 Task: Select "Was senior to you but did not manage directly" as a relationship.
Action: Mouse moved to (855, 87)
Screenshot: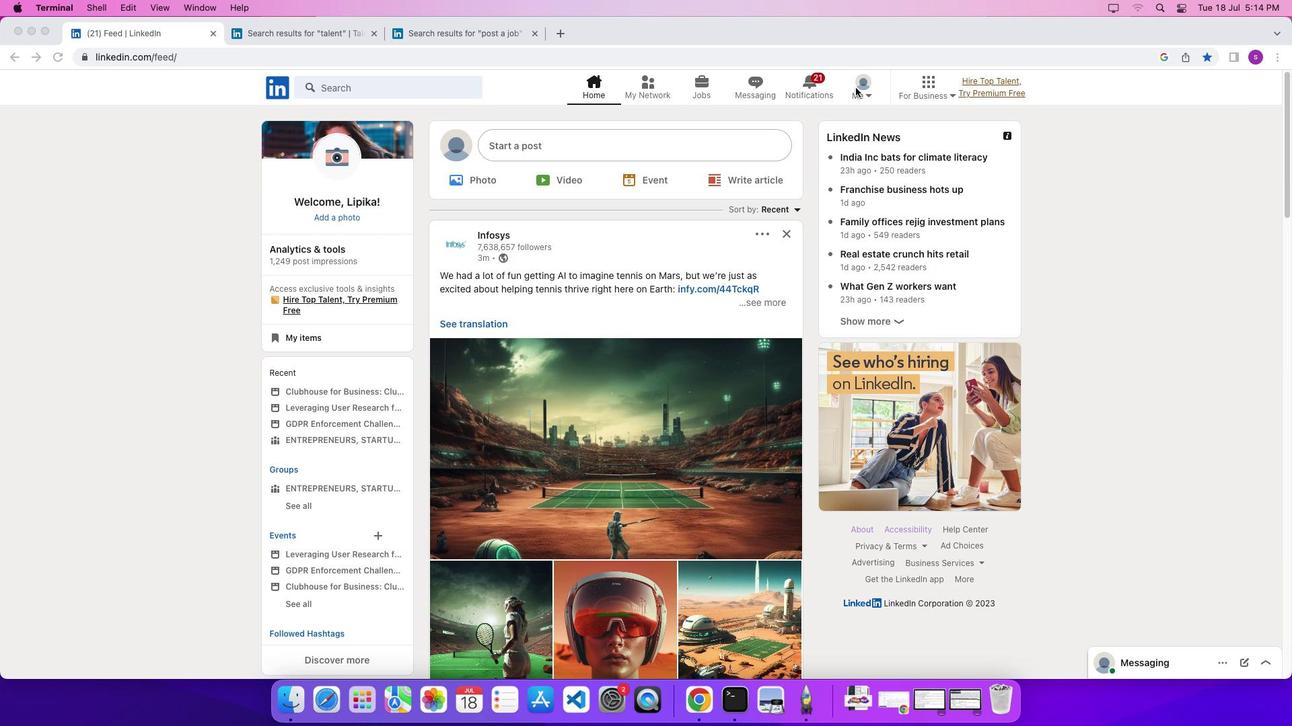 
Action: Mouse pressed left at (855, 87)
Screenshot: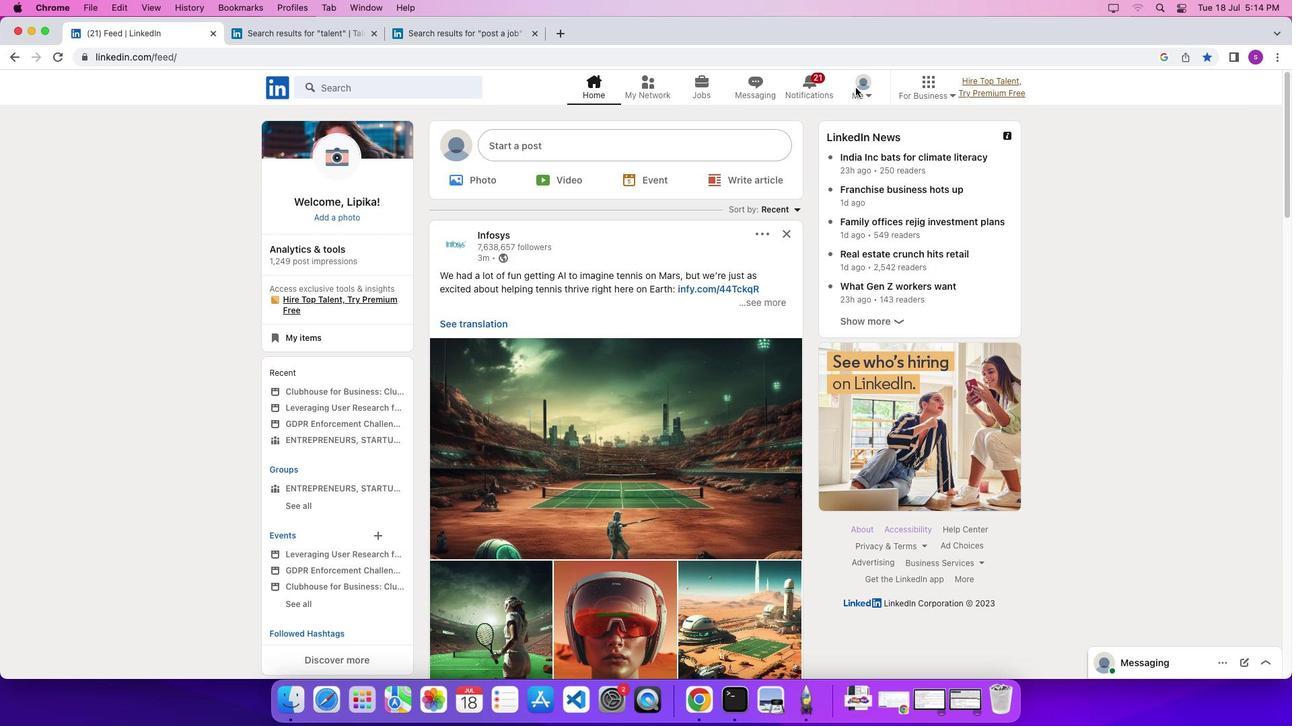 
Action: Mouse moved to (860, 88)
Screenshot: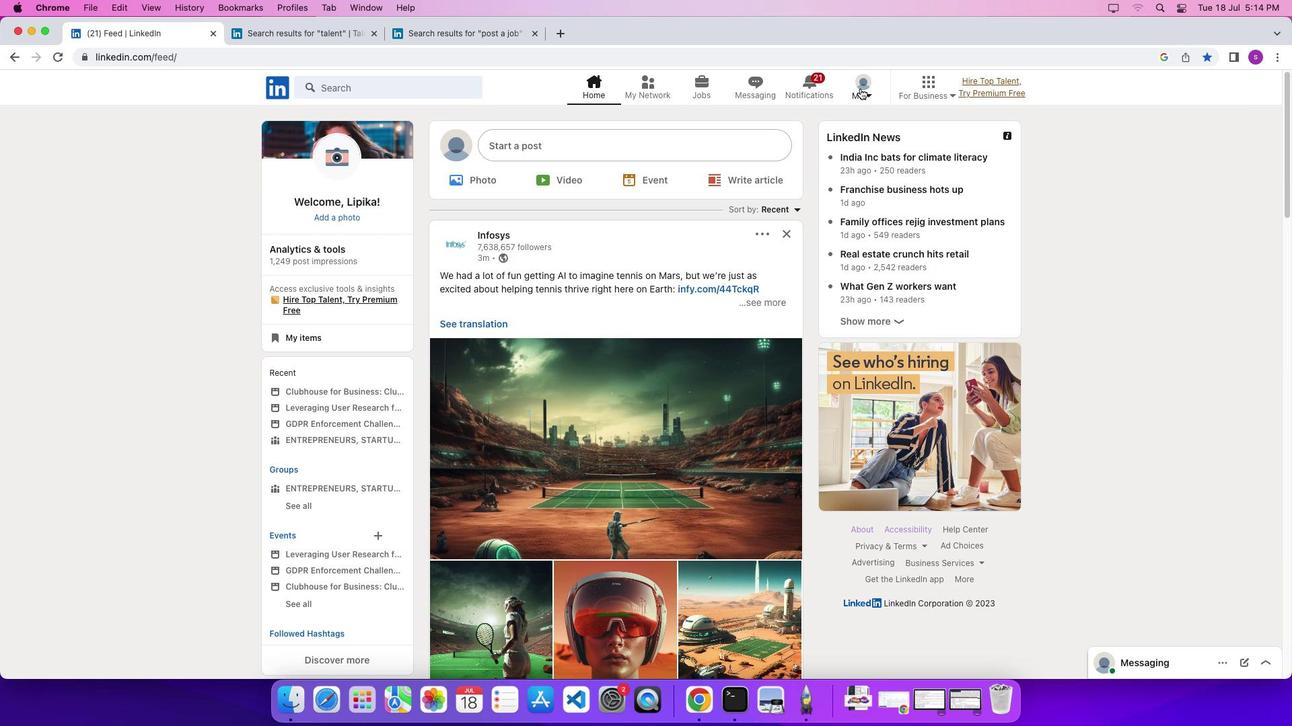 
Action: Mouse pressed left at (860, 88)
Screenshot: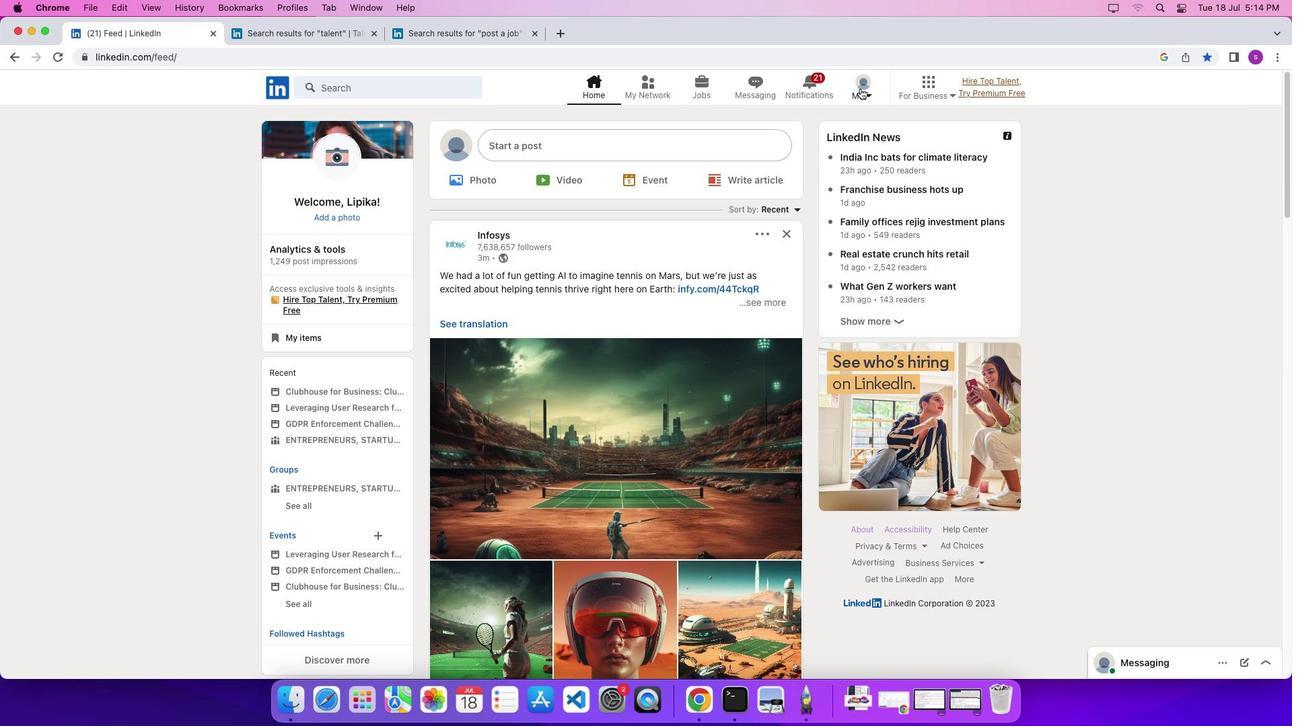 
Action: Mouse moved to (869, 96)
Screenshot: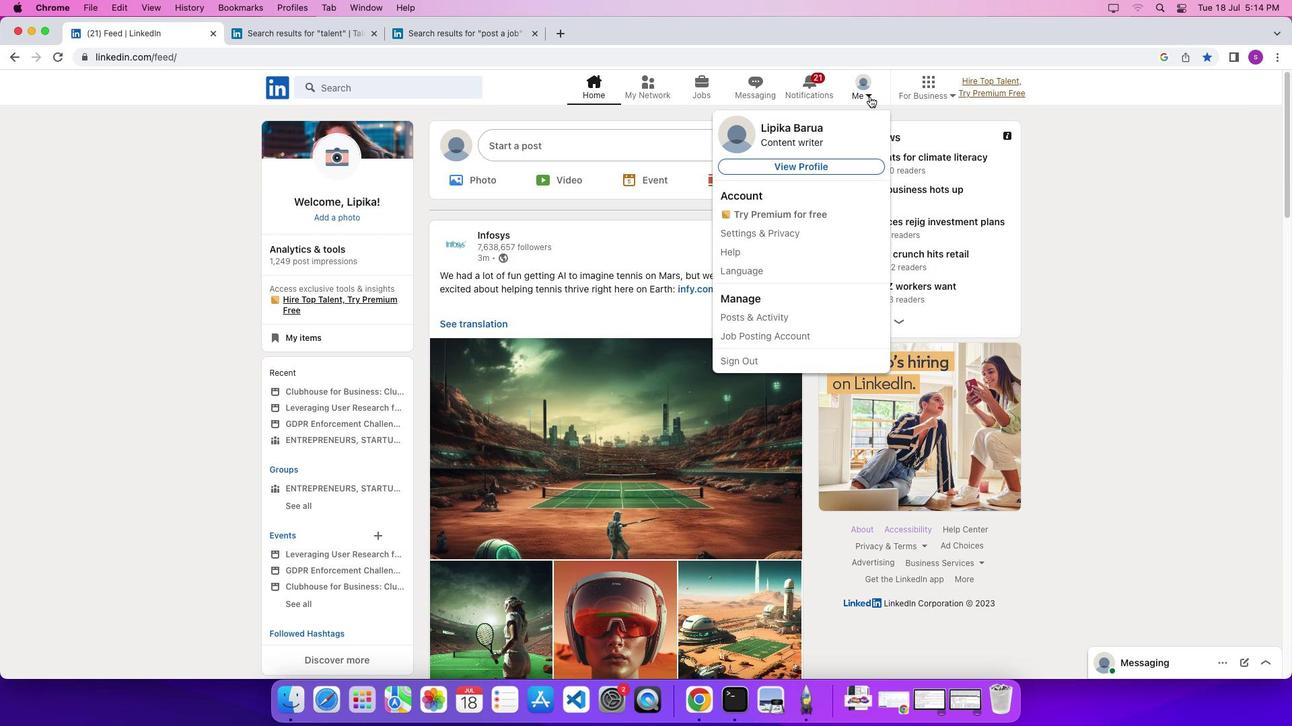 
Action: Mouse pressed left at (869, 96)
Screenshot: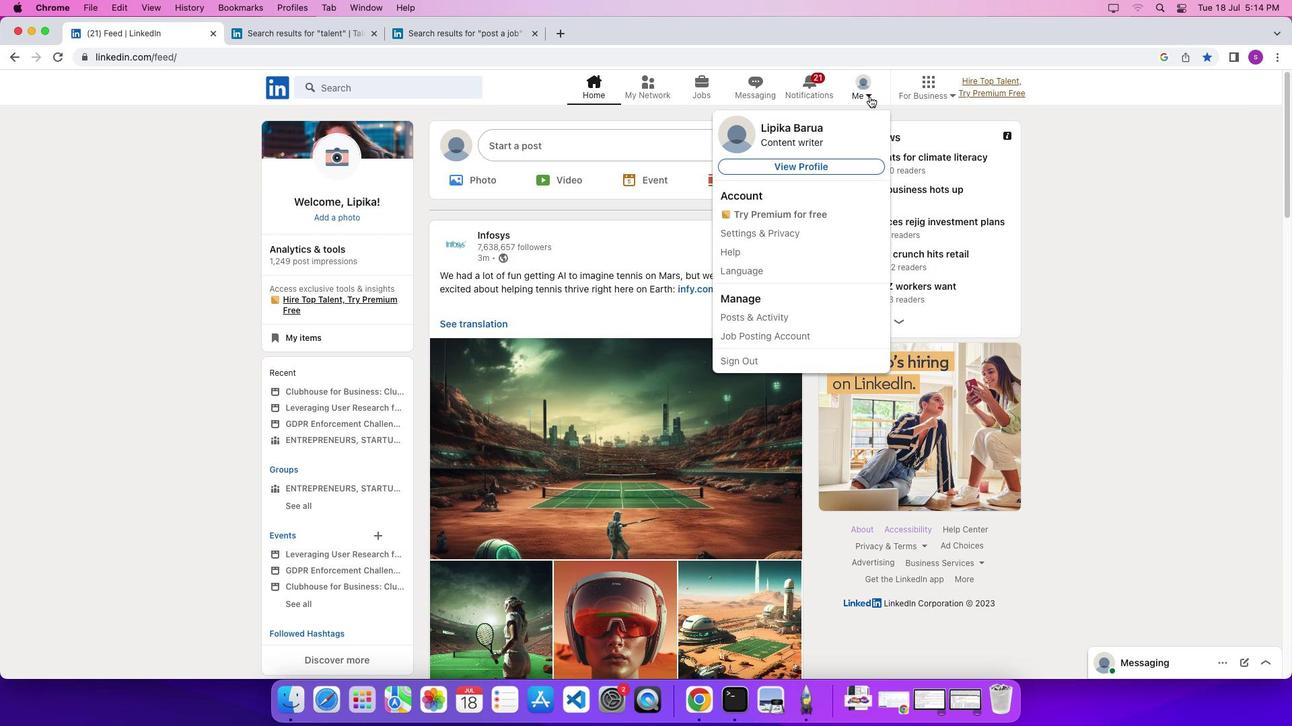 
Action: Mouse pressed left at (869, 96)
Screenshot: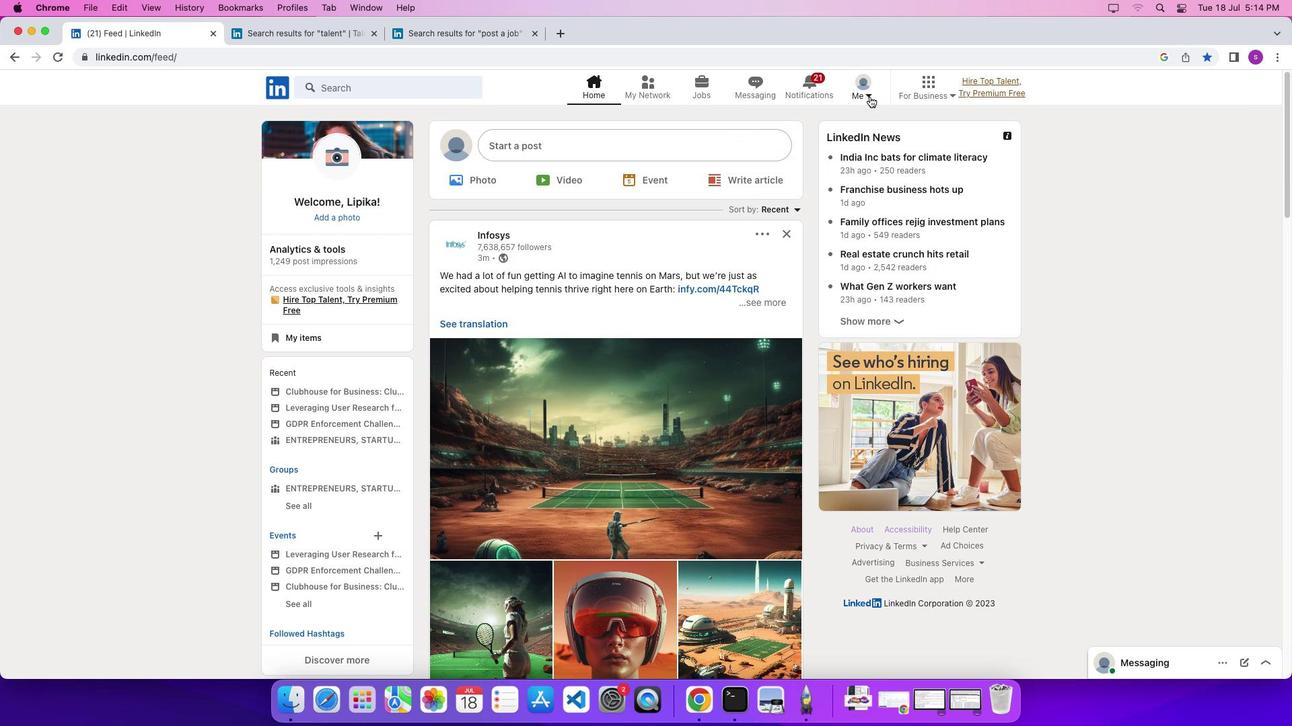 
Action: Mouse moved to (780, 161)
Screenshot: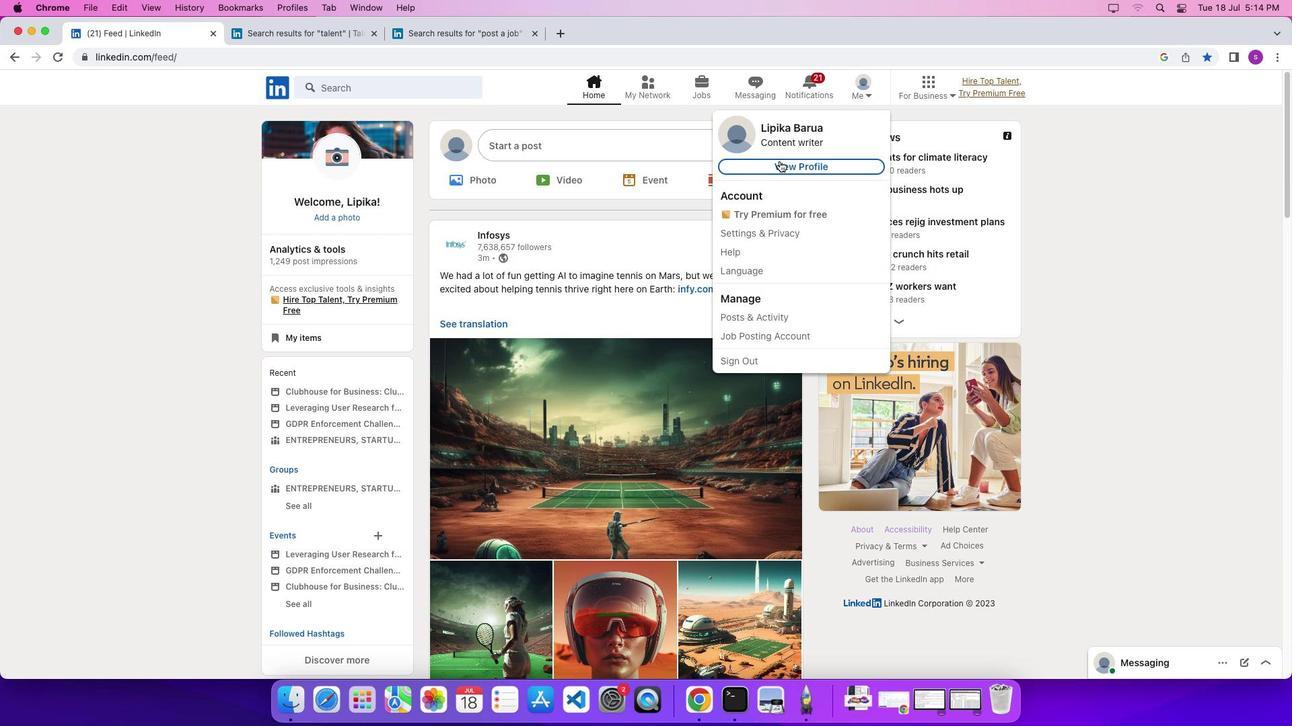
Action: Mouse pressed left at (780, 161)
Screenshot: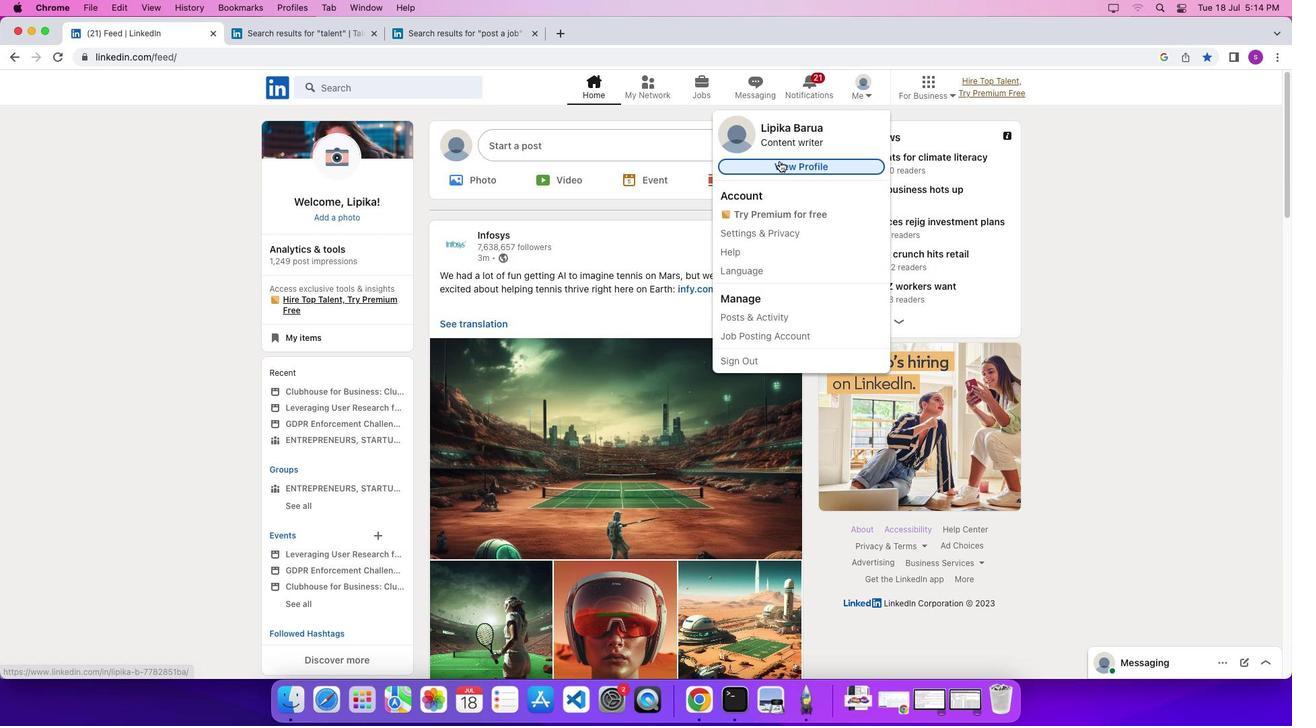 
Action: Mouse moved to (432, 432)
Screenshot: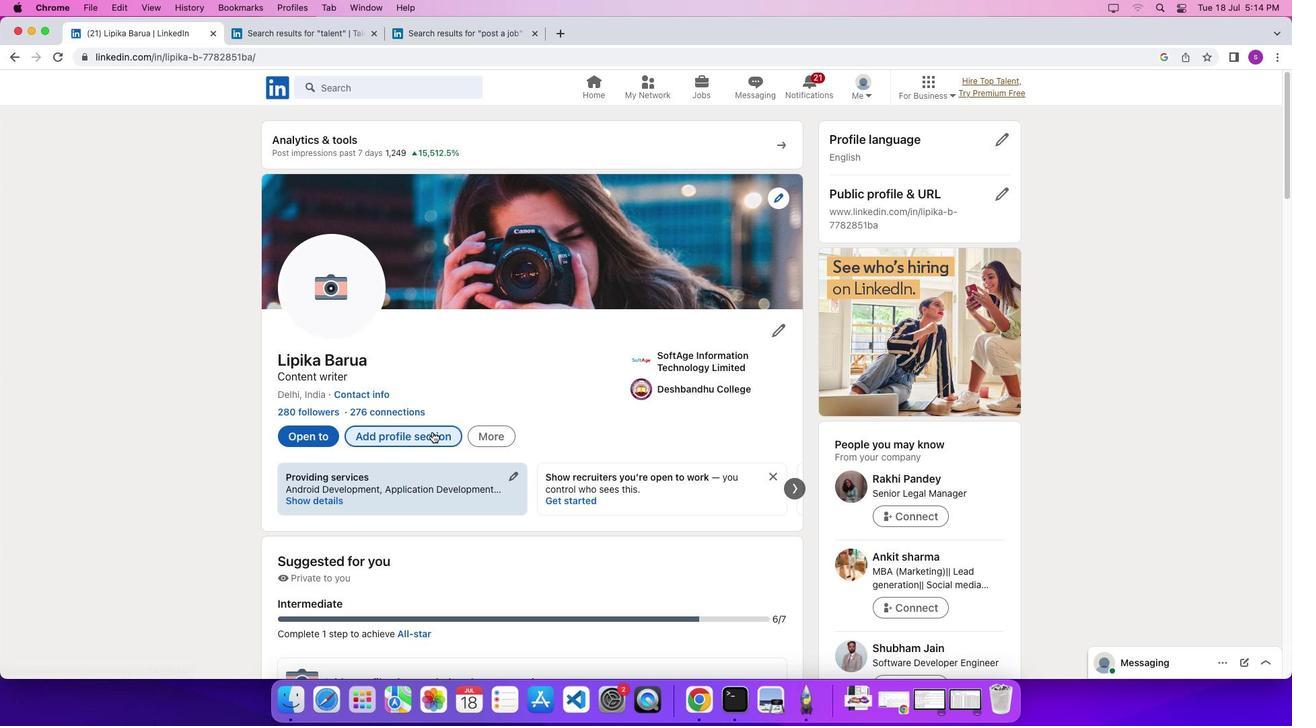 
Action: Mouse pressed left at (432, 432)
Screenshot: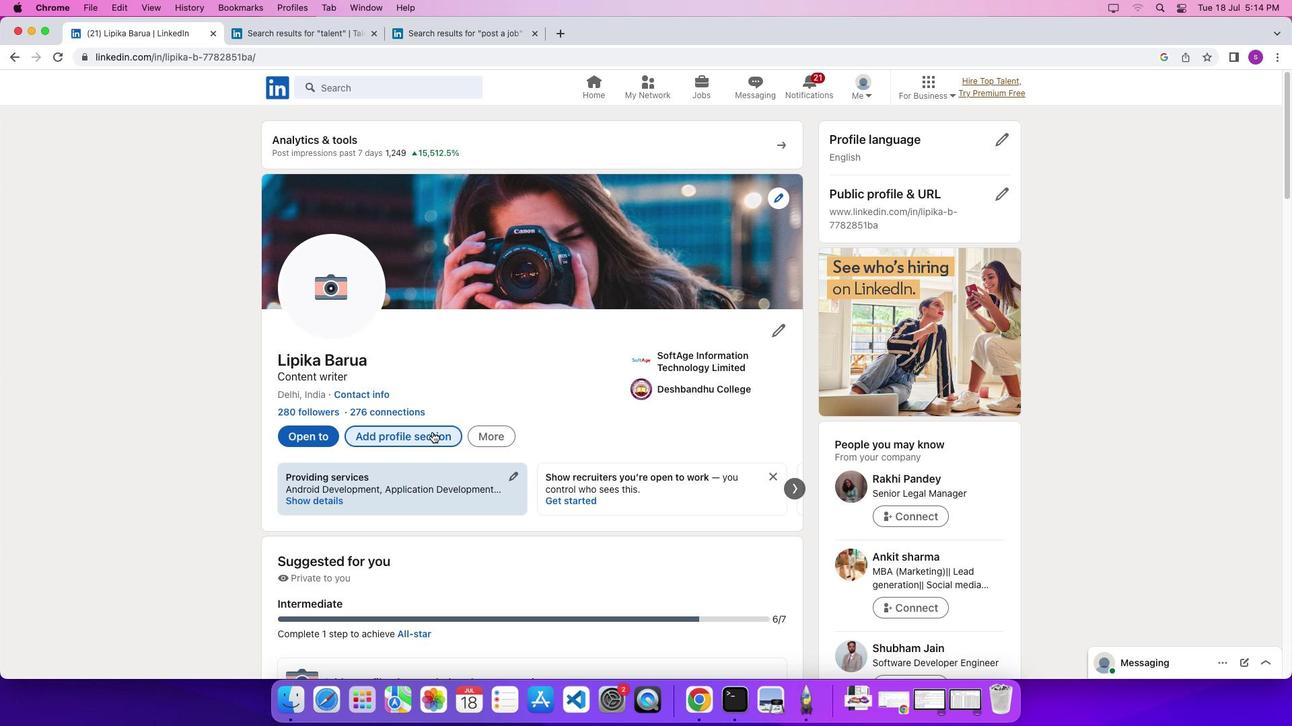
Action: Mouse moved to (512, 371)
Screenshot: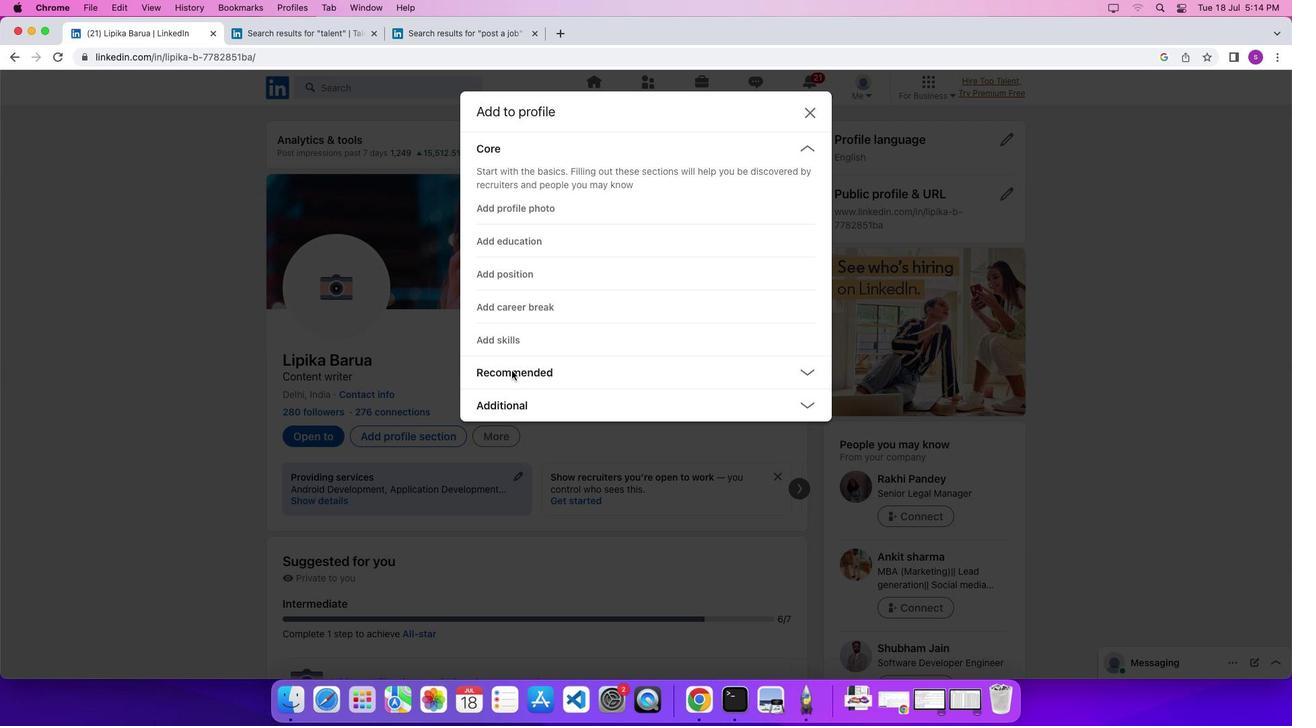 
Action: Mouse pressed left at (512, 371)
Screenshot: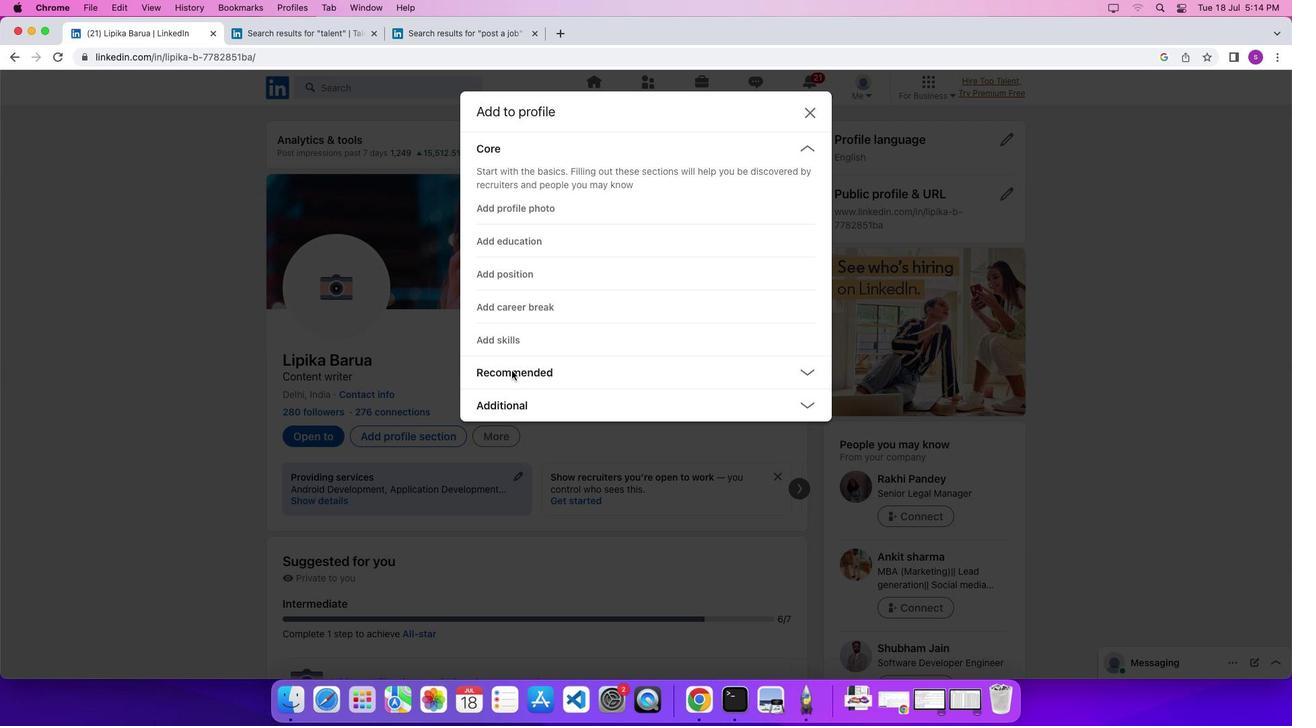 
Action: Mouse moved to (510, 375)
Screenshot: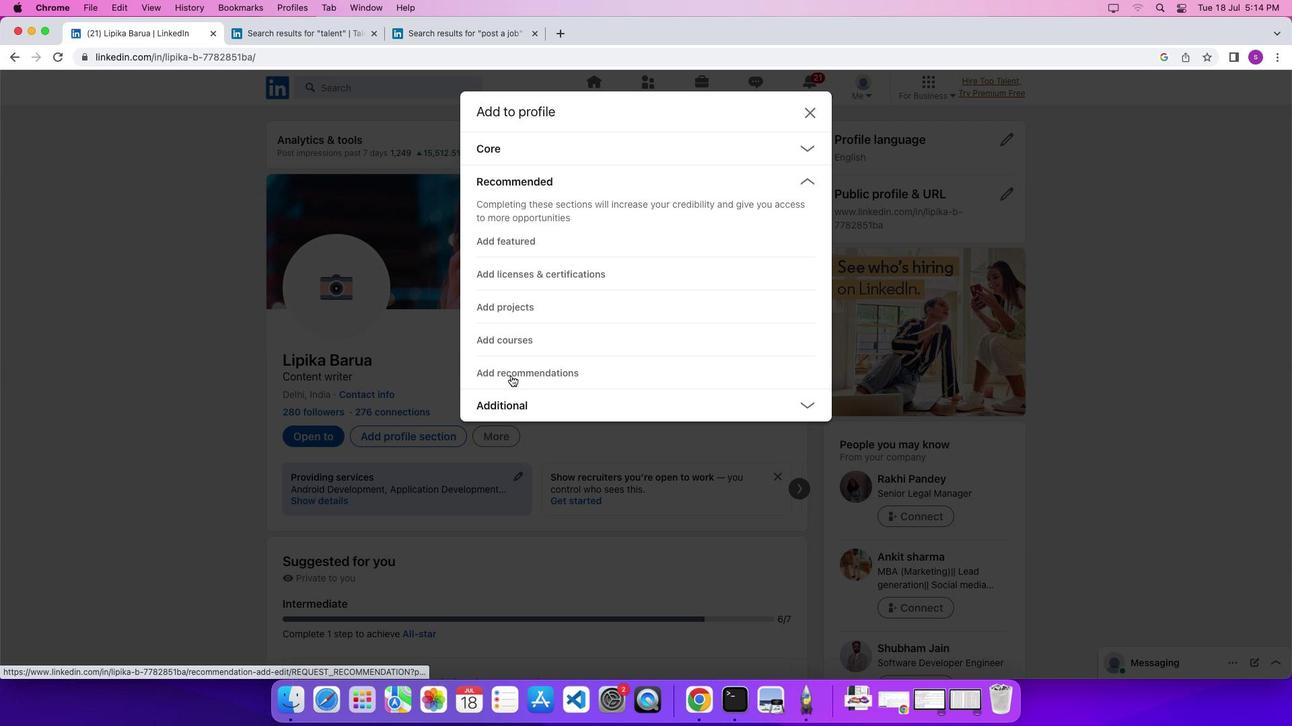 
Action: Mouse pressed left at (510, 375)
Screenshot: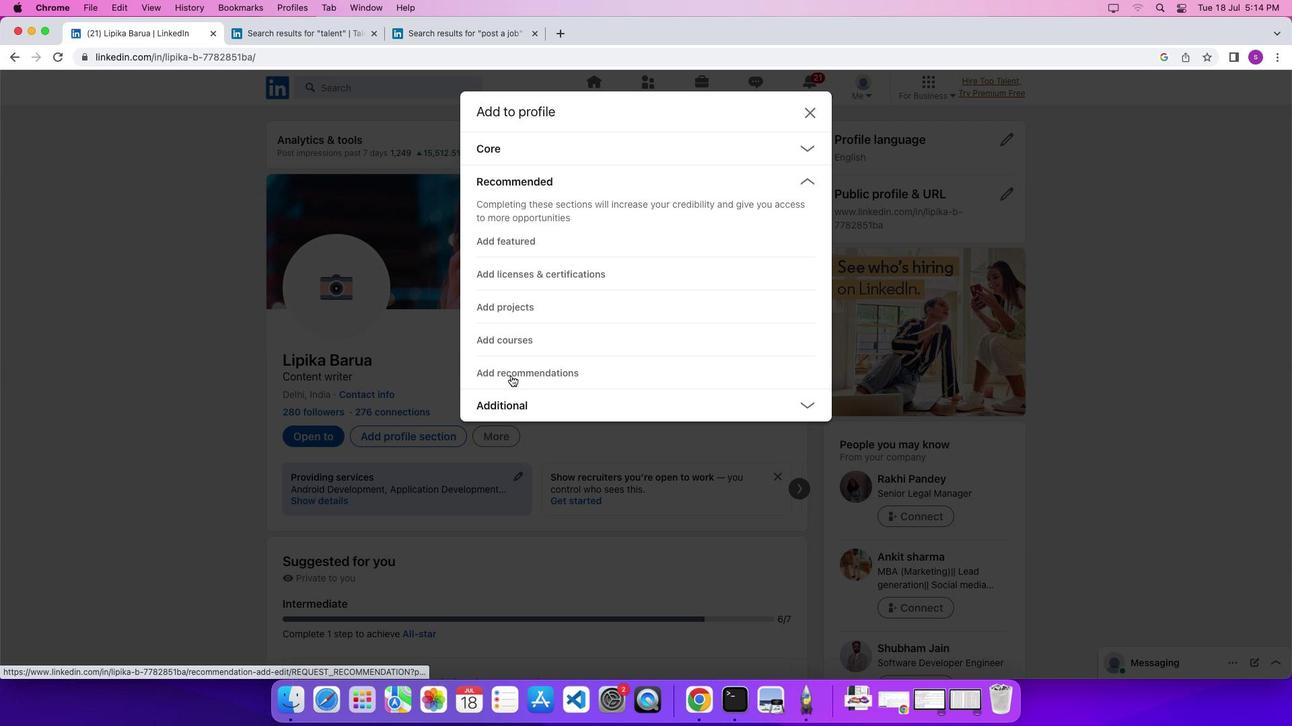 
Action: Mouse moved to (504, 240)
Screenshot: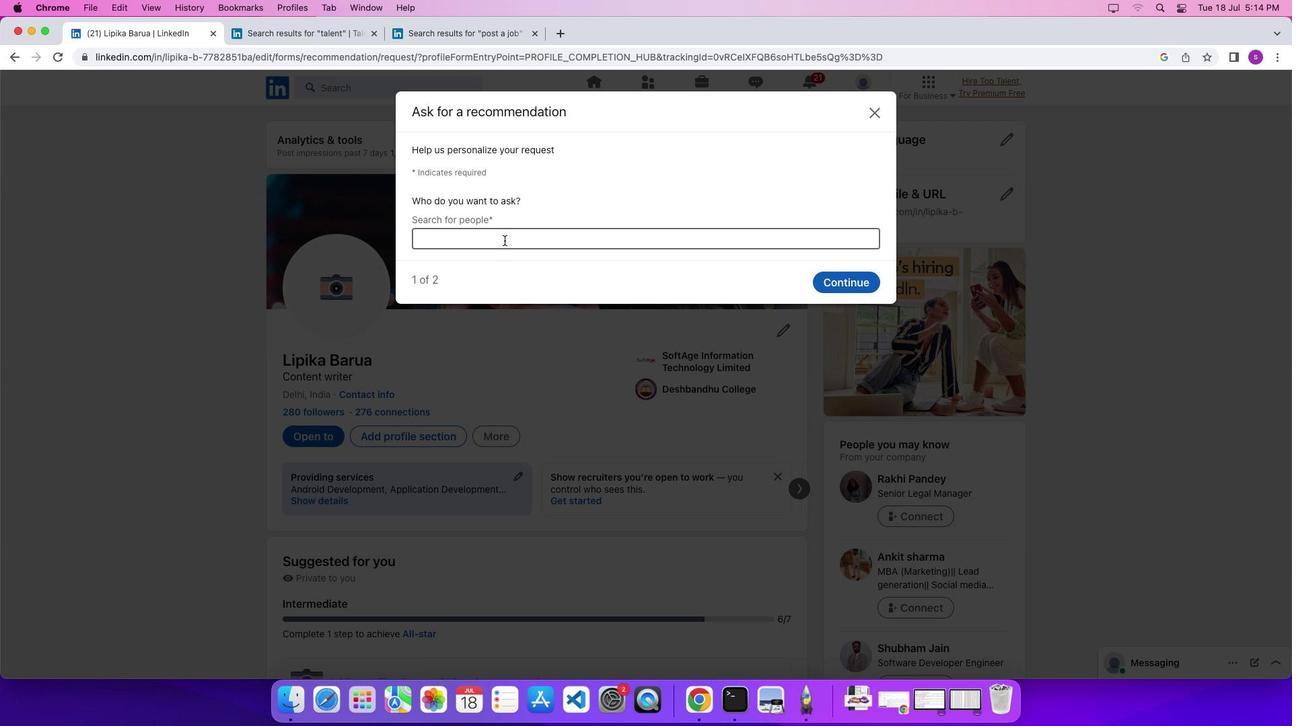 
Action: Mouse pressed left at (504, 240)
Screenshot: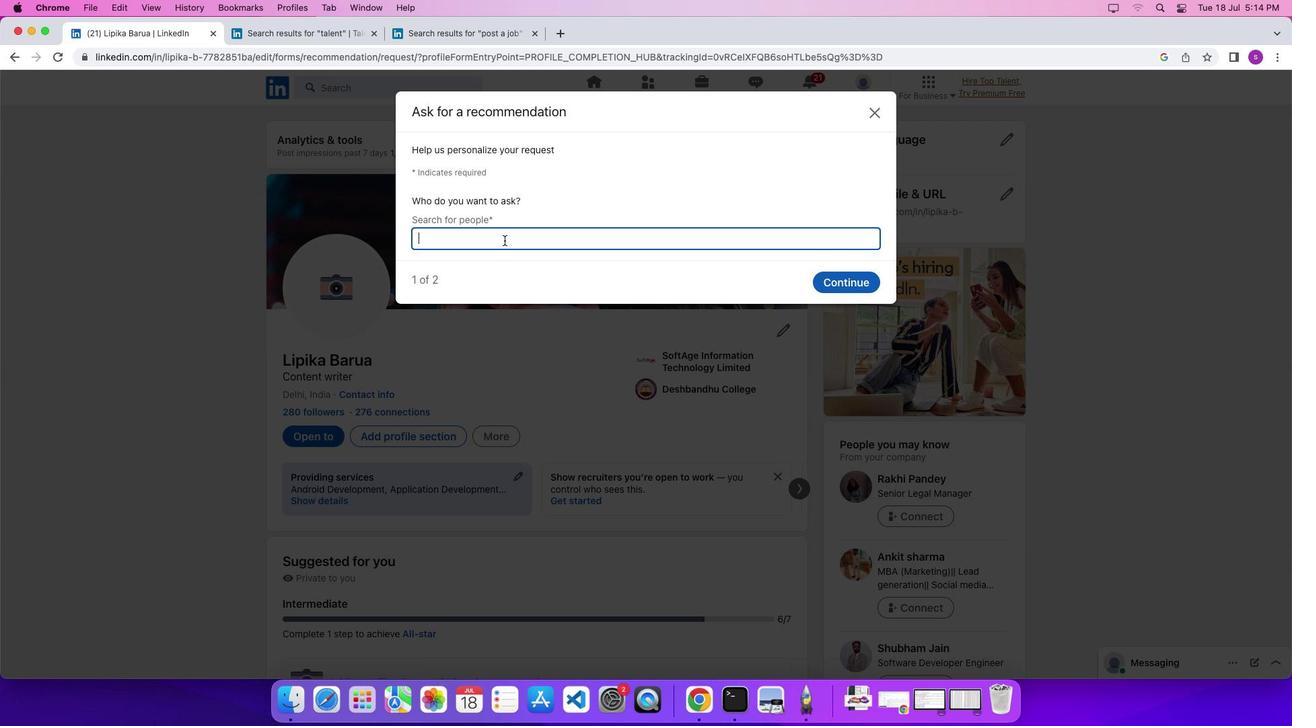 
Action: Key pressed 'h''i'
Screenshot: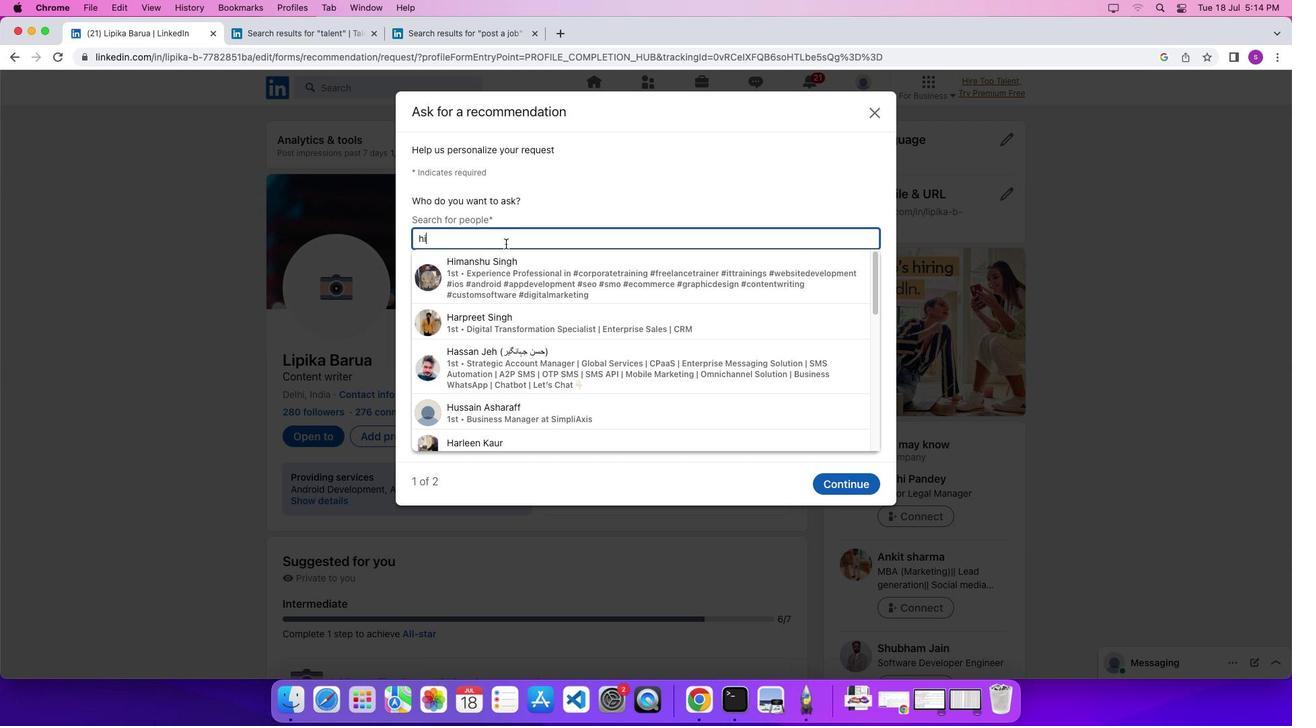 
Action: Mouse moved to (510, 273)
Screenshot: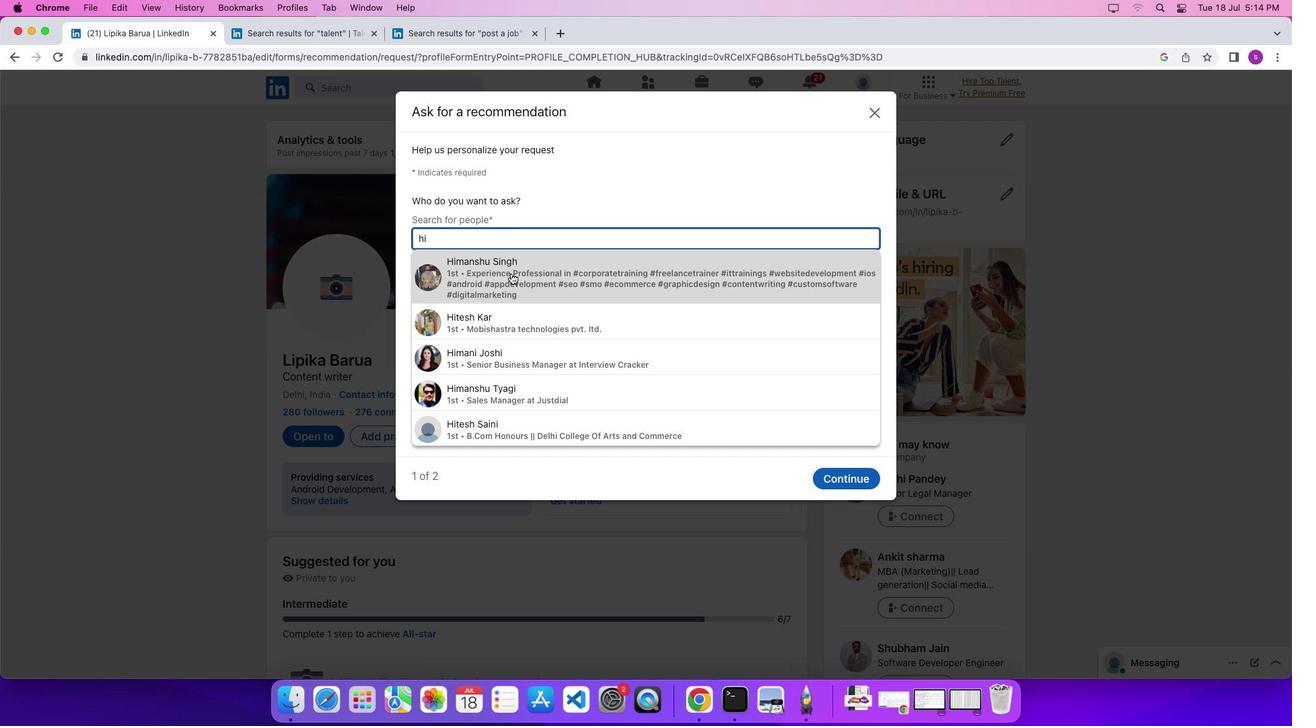 
Action: Mouse pressed left at (510, 273)
Screenshot: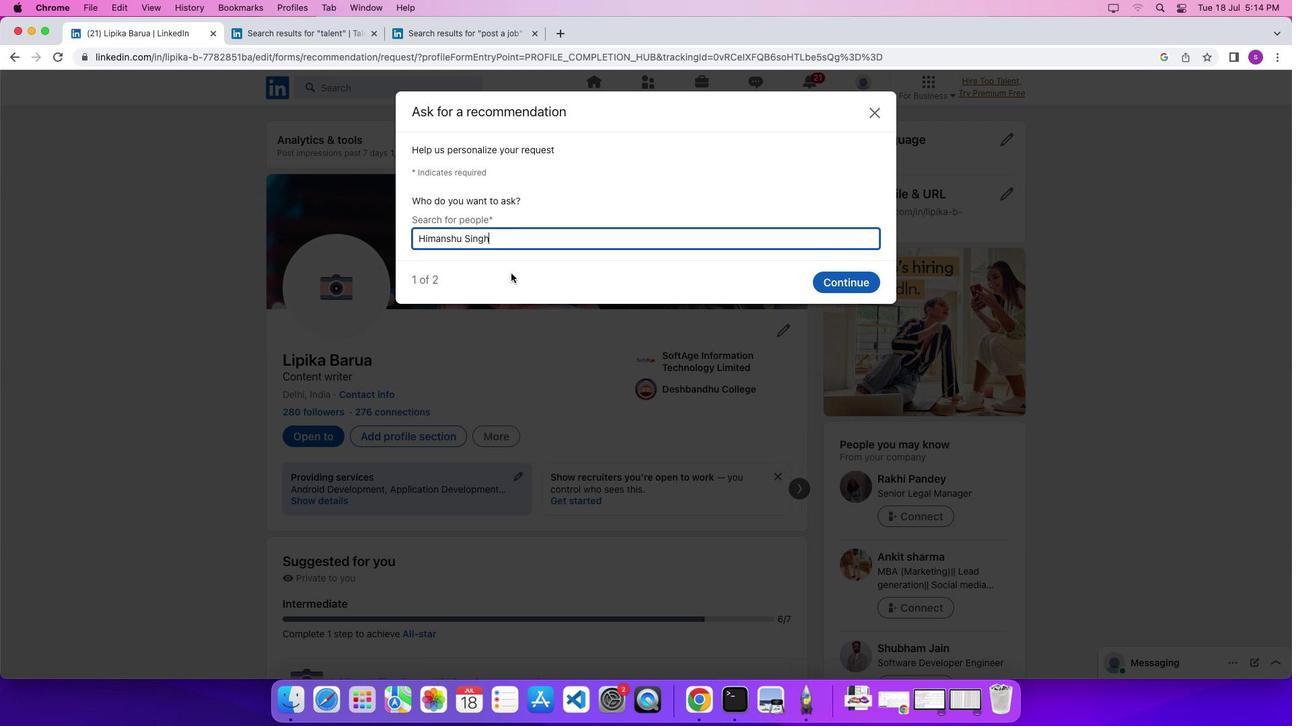 
Action: Mouse moved to (843, 283)
Screenshot: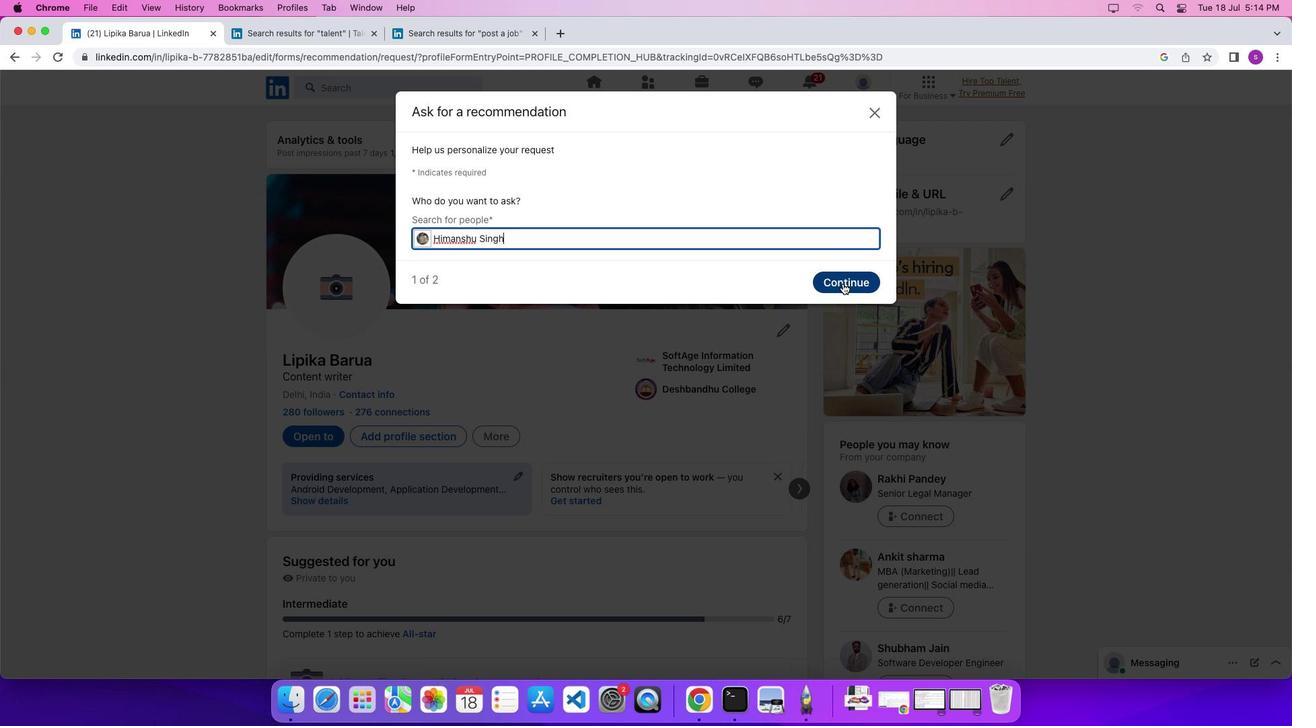 
Action: Mouse pressed left at (843, 283)
Screenshot: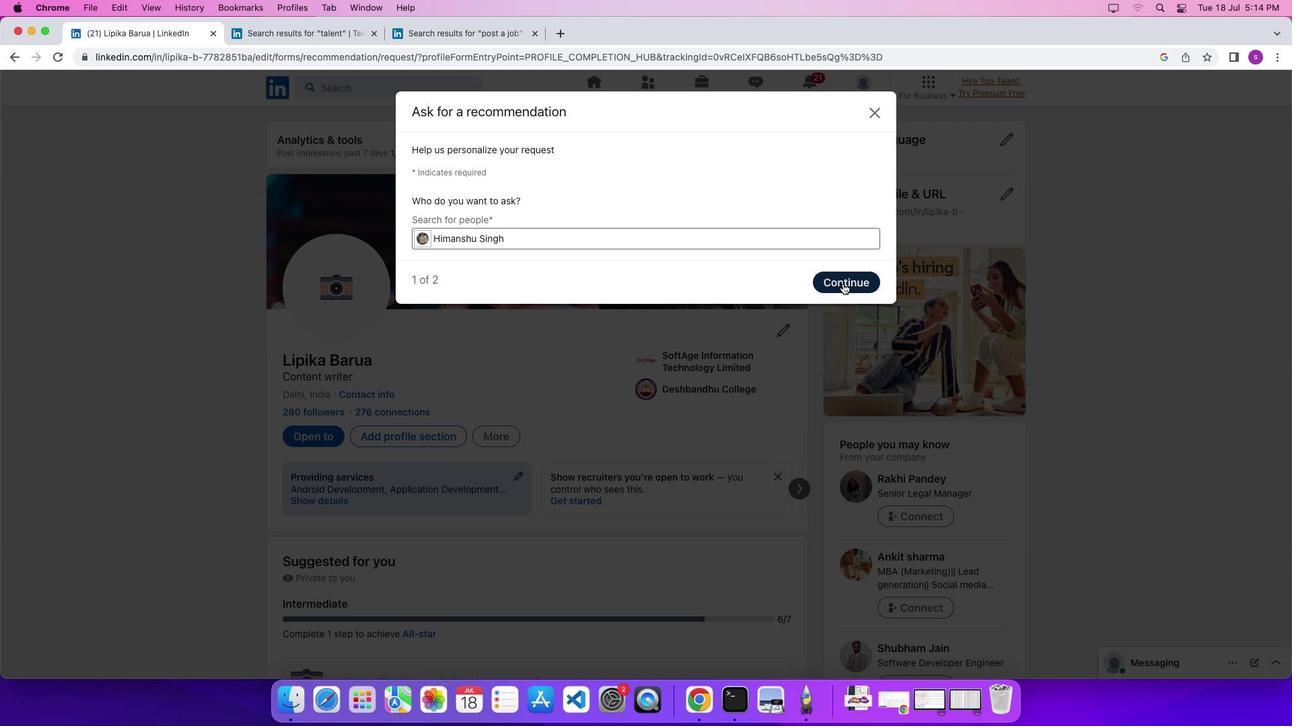 
Action: Mouse moved to (675, 287)
Screenshot: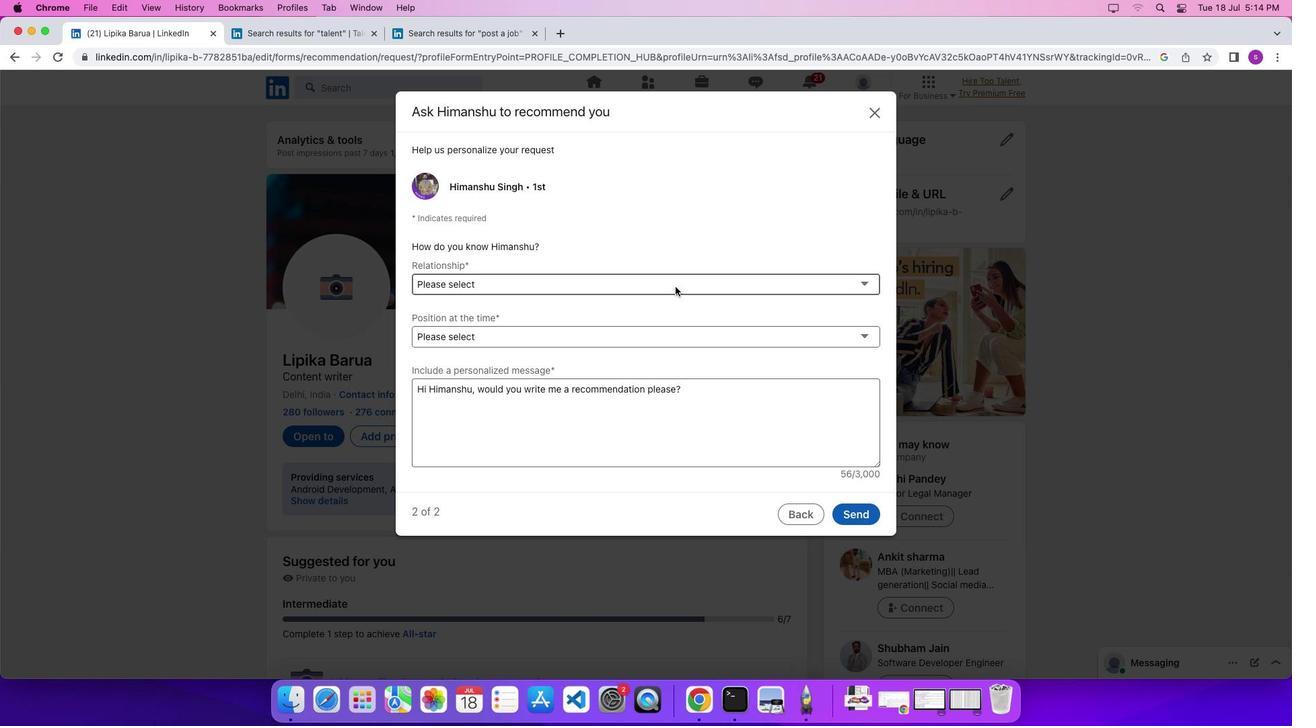 
Action: Mouse pressed left at (675, 287)
Screenshot: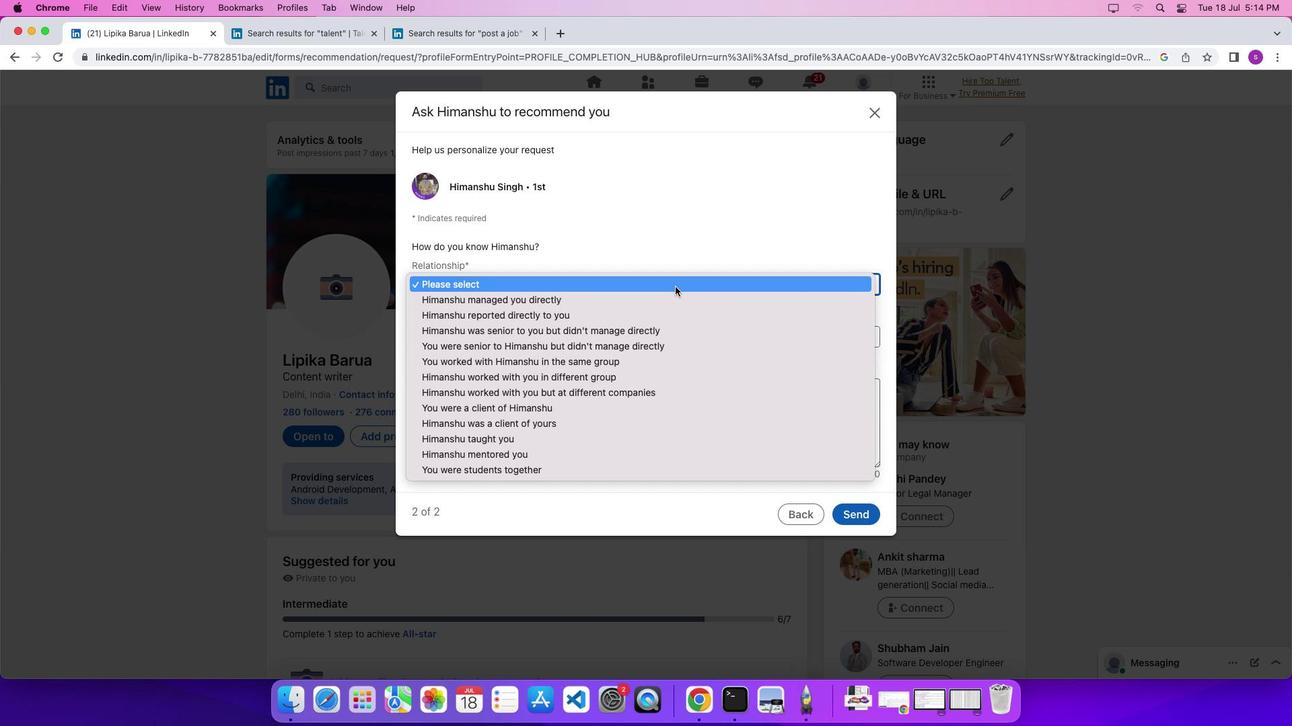 
Action: Mouse moved to (626, 326)
Screenshot: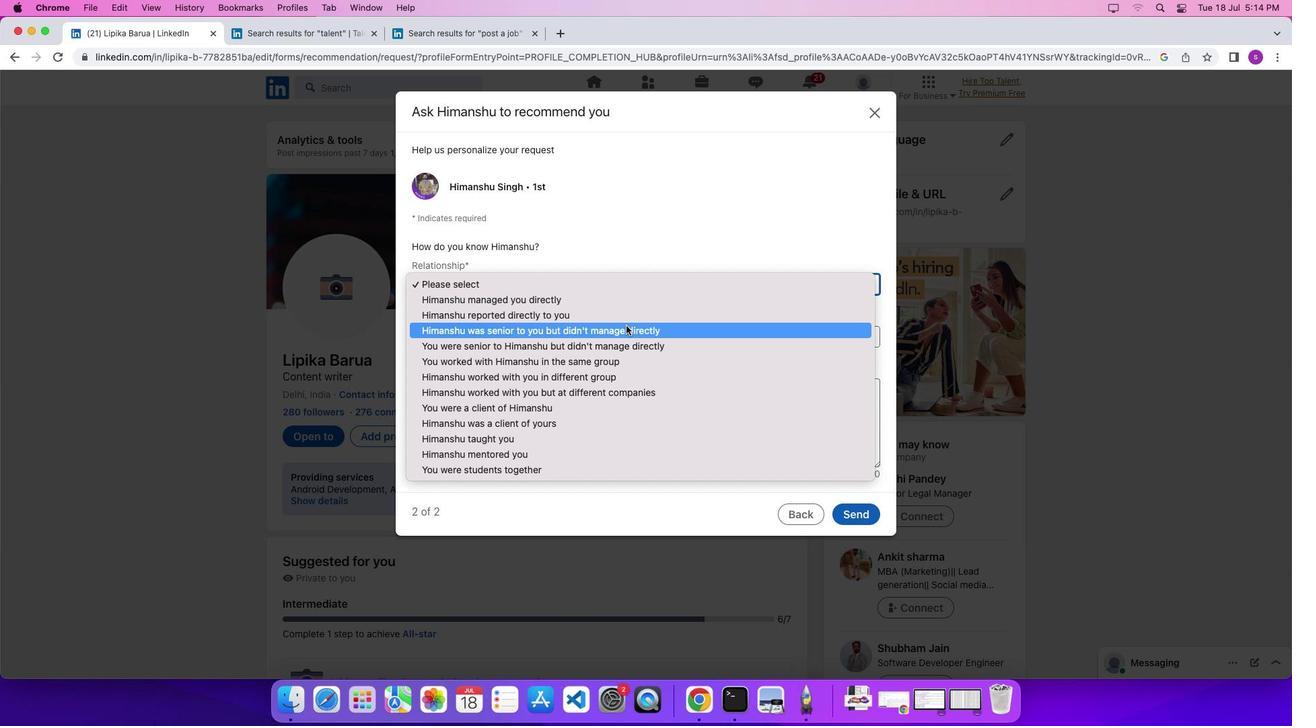 
Action: Mouse pressed left at (626, 326)
Screenshot: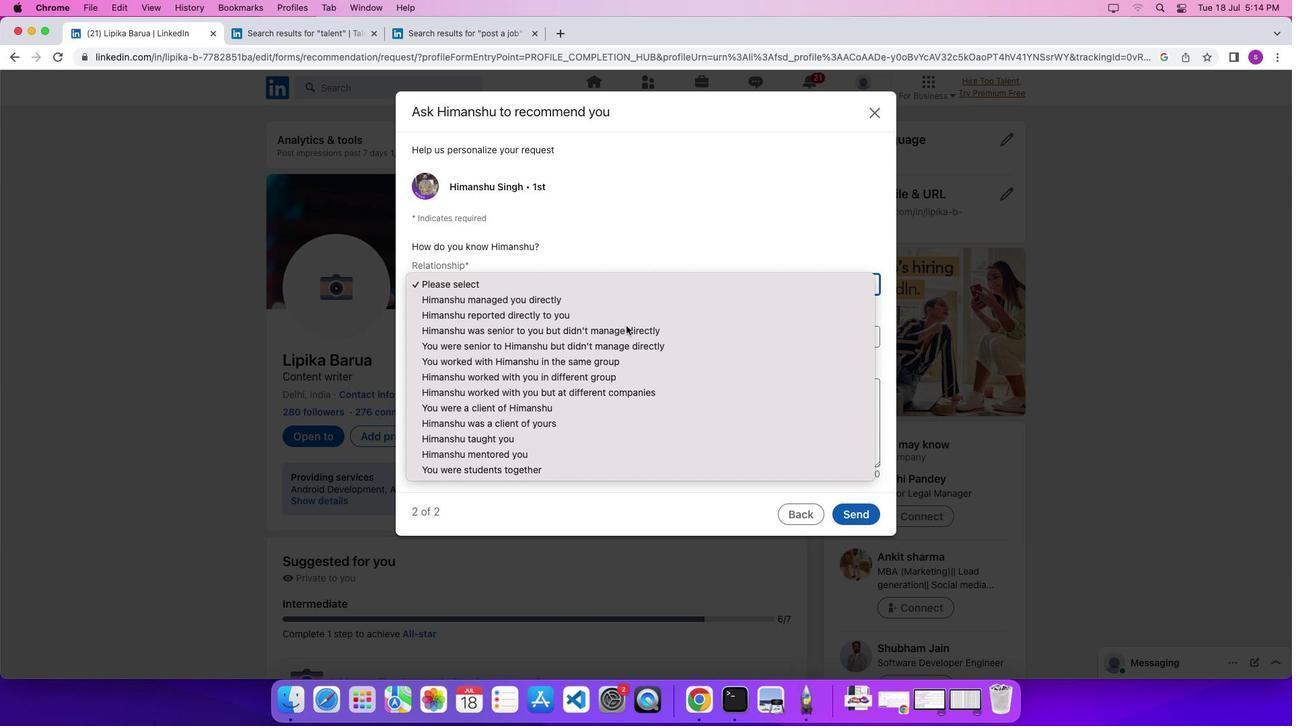 
